Task: Choose the repositories that are allowed to create repository-level self-hosted runners for general actions permissions to "Disabled" in the organization "Mark56771".
Action: Mouse moved to (1248, 104)
Screenshot: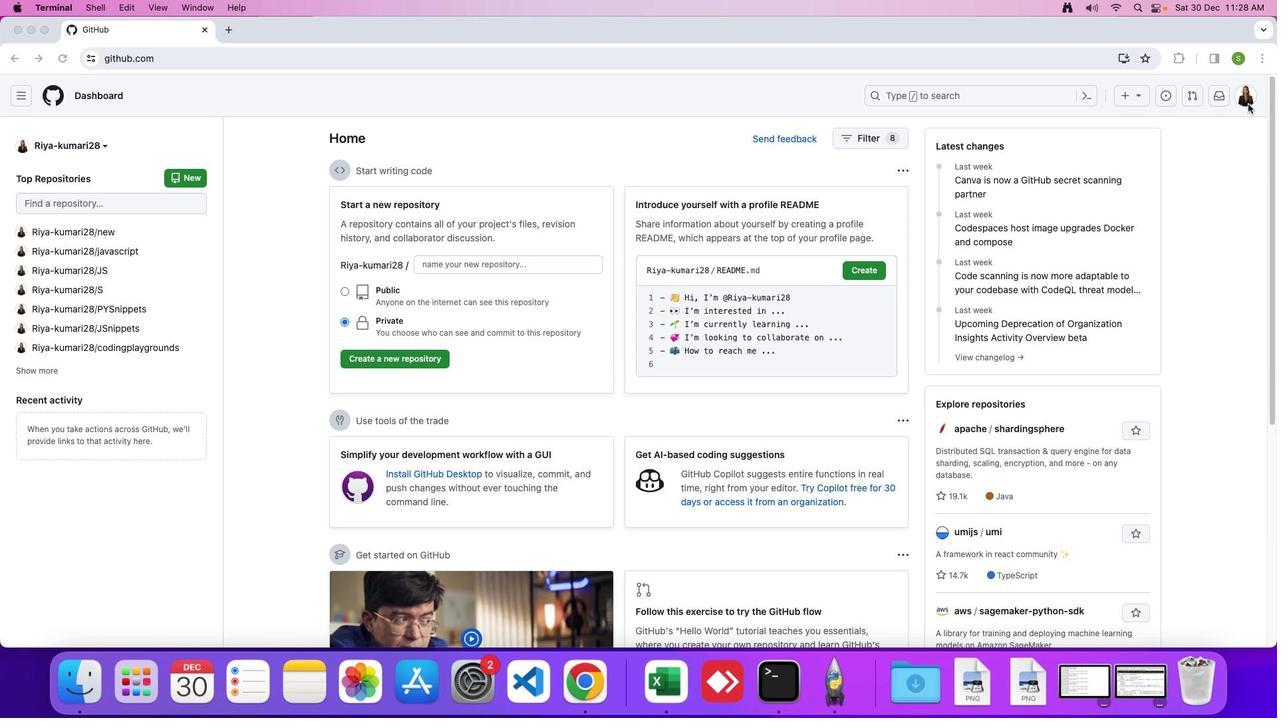 
Action: Mouse pressed left at (1248, 104)
Screenshot: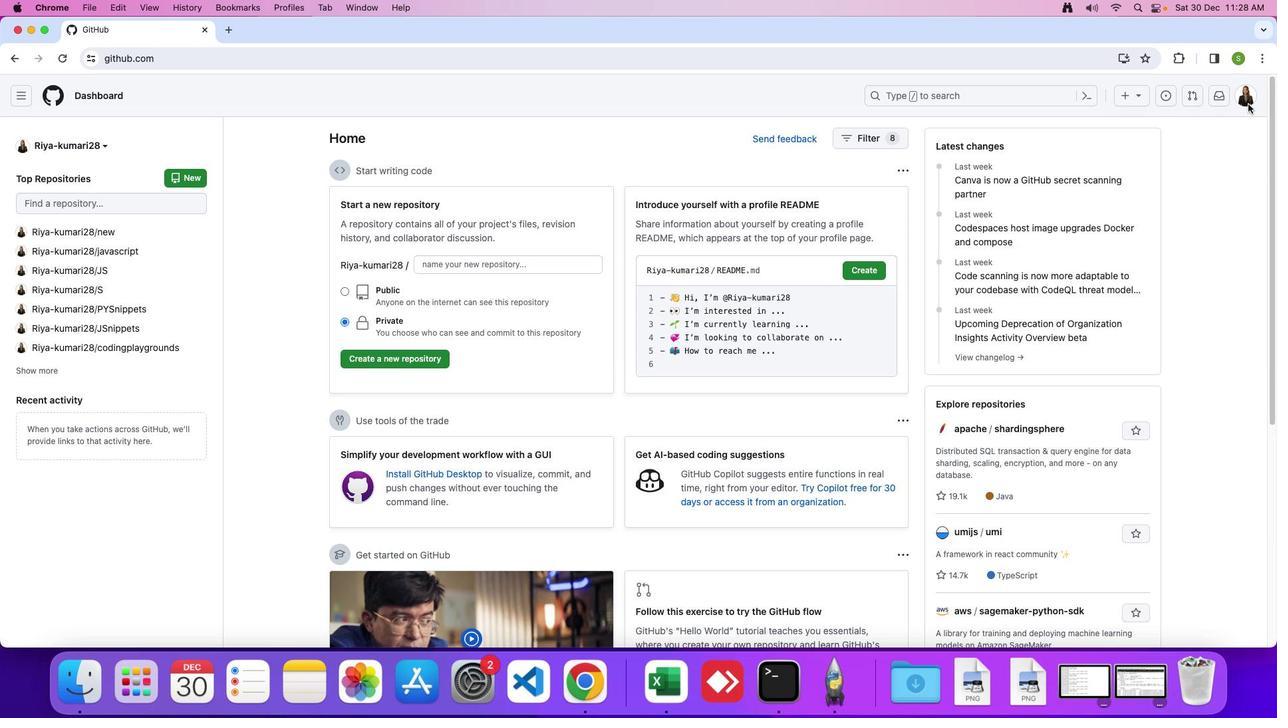 
Action: Mouse moved to (1248, 100)
Screenshot: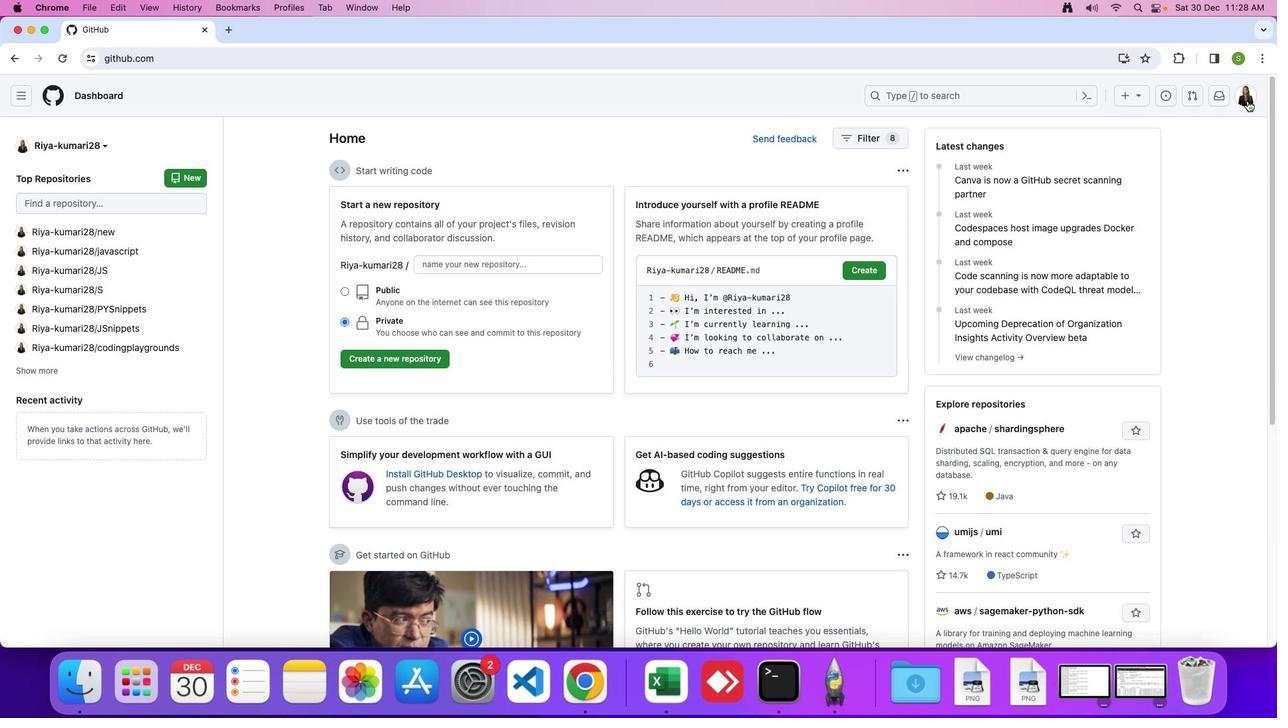 
Action: Mouse pressed left at (1248, 100)
Screenshot: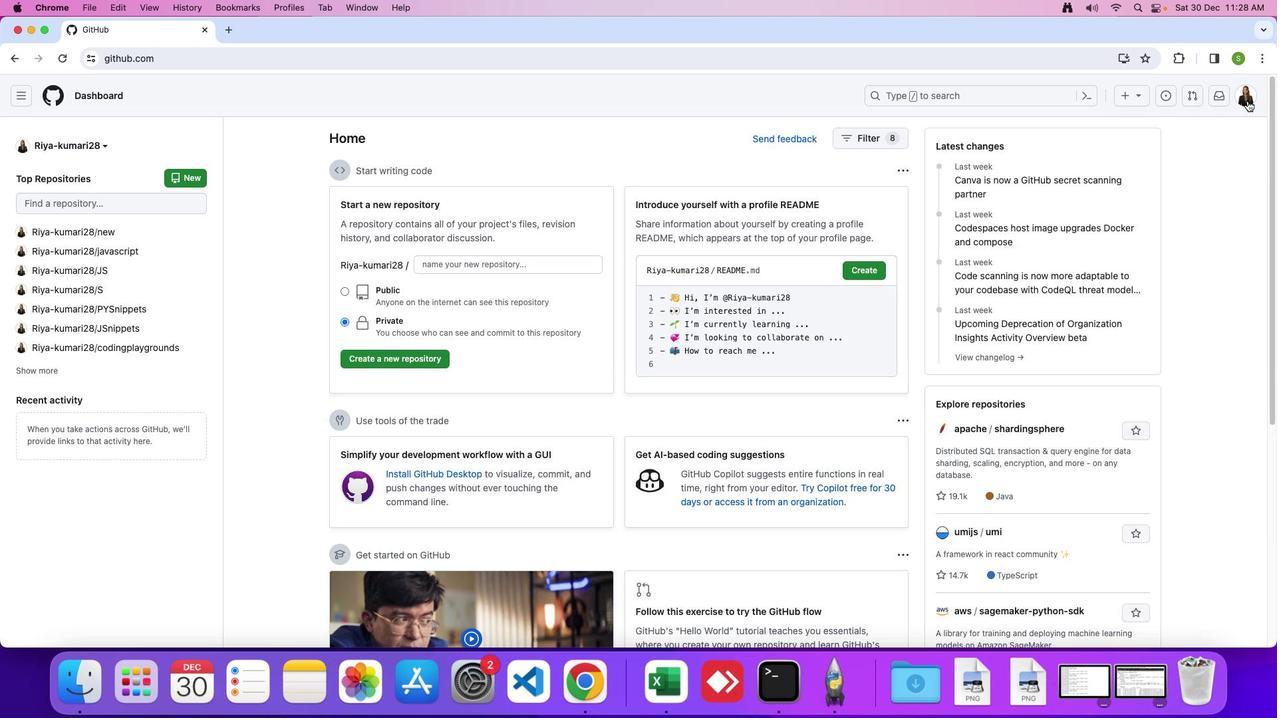 
Action: Mouse moved to (1185, 259)
Screenshot: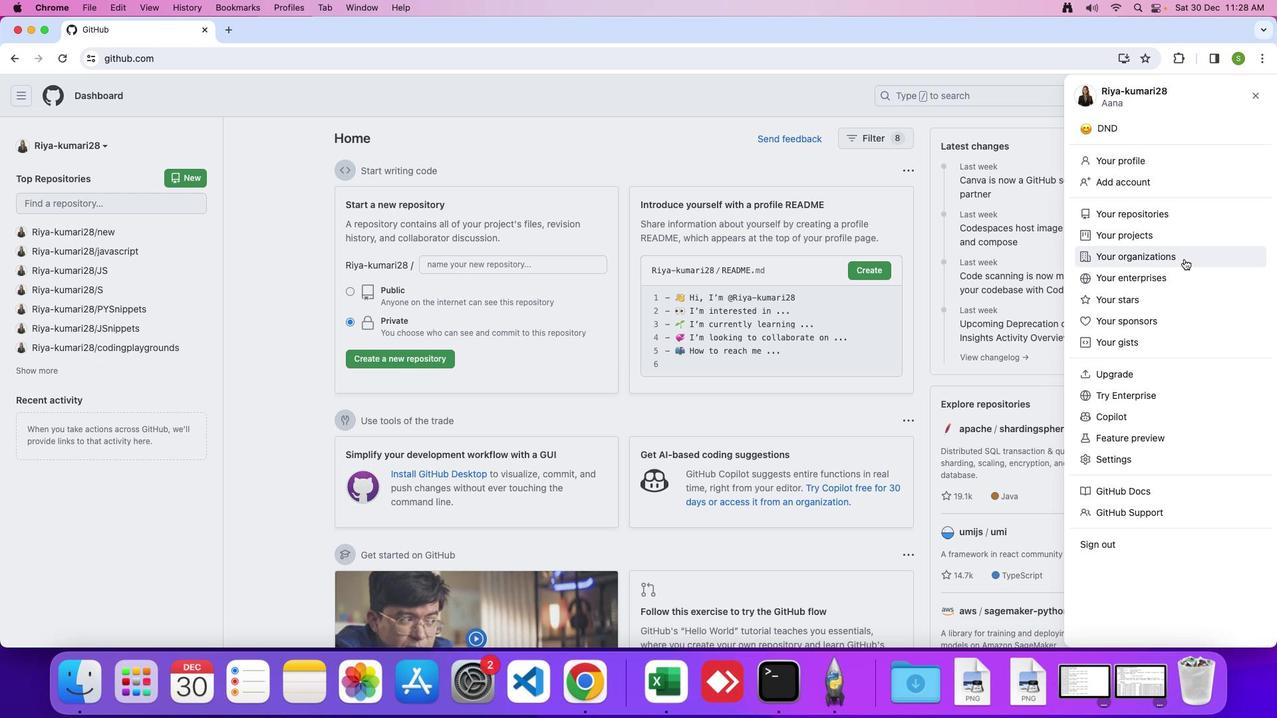 
Action: Mouse pressed left at (1185, 259)
Screenshot: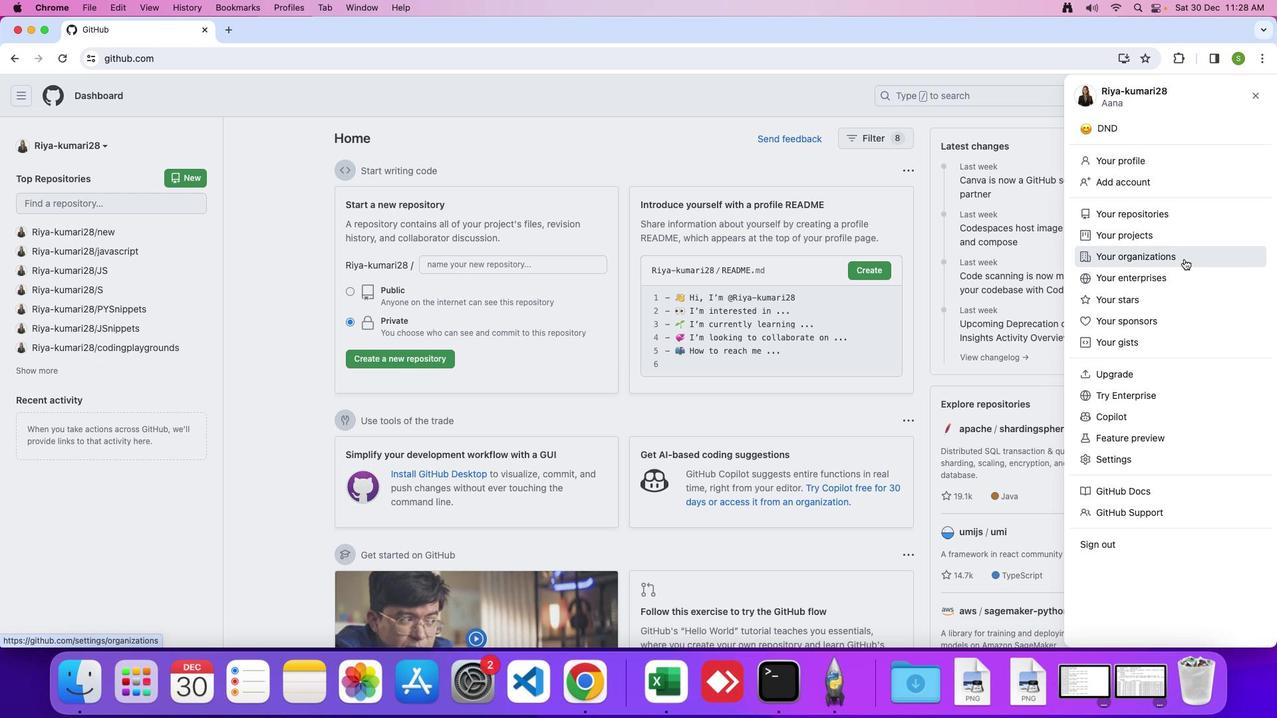 
Action: Mouse moved to (974, 279)
Screenshot: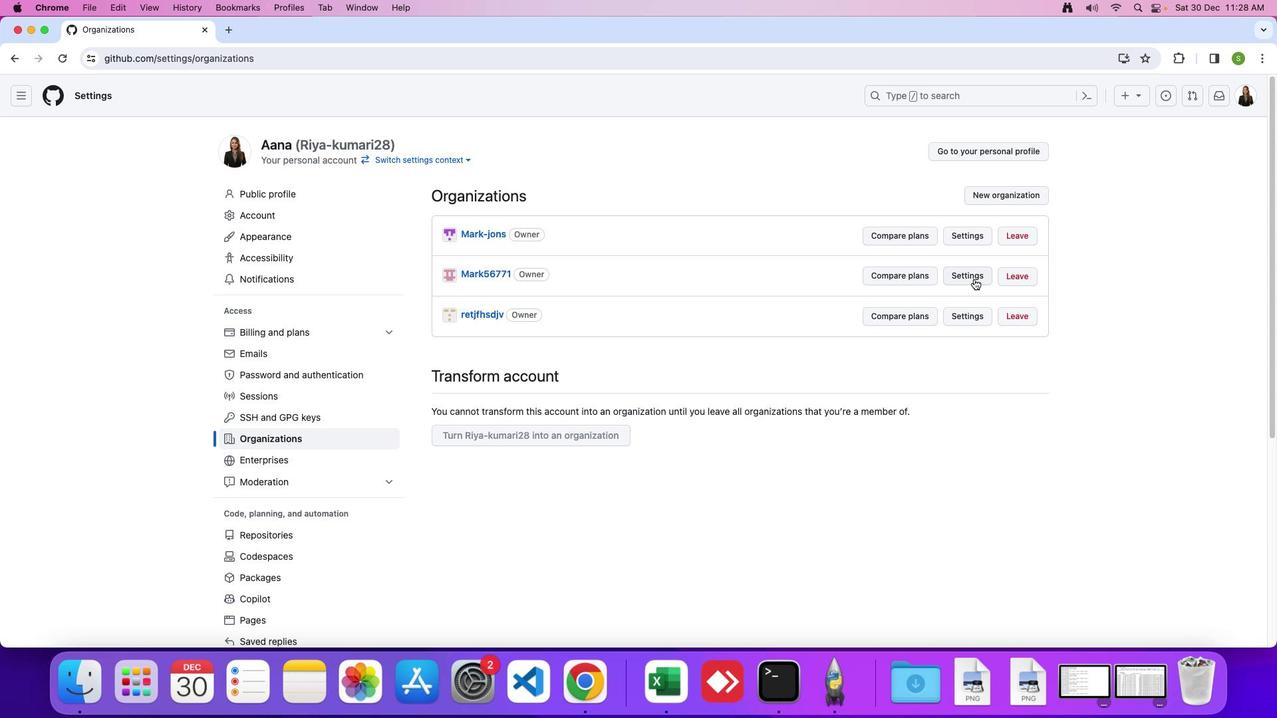 
Action: Mouse pressed left at (974, 279)
Screenshot: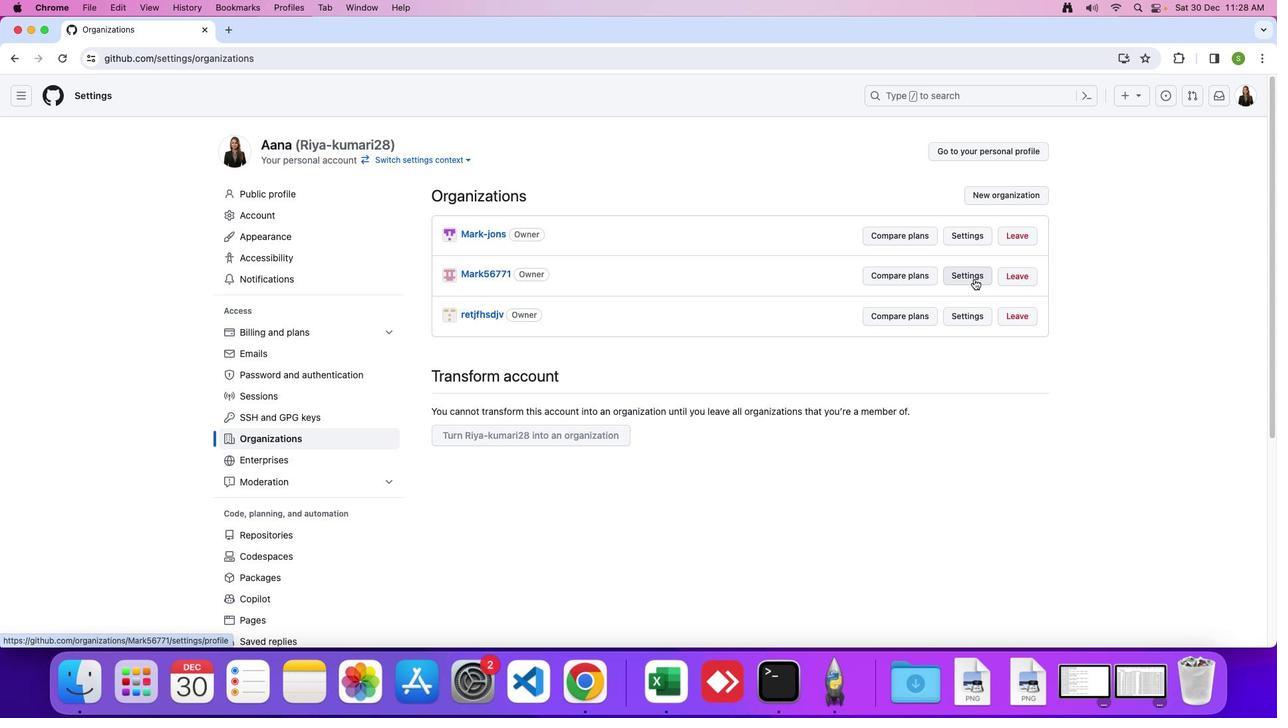 
Action: Mouse moved to (389, 473)
Screenshot: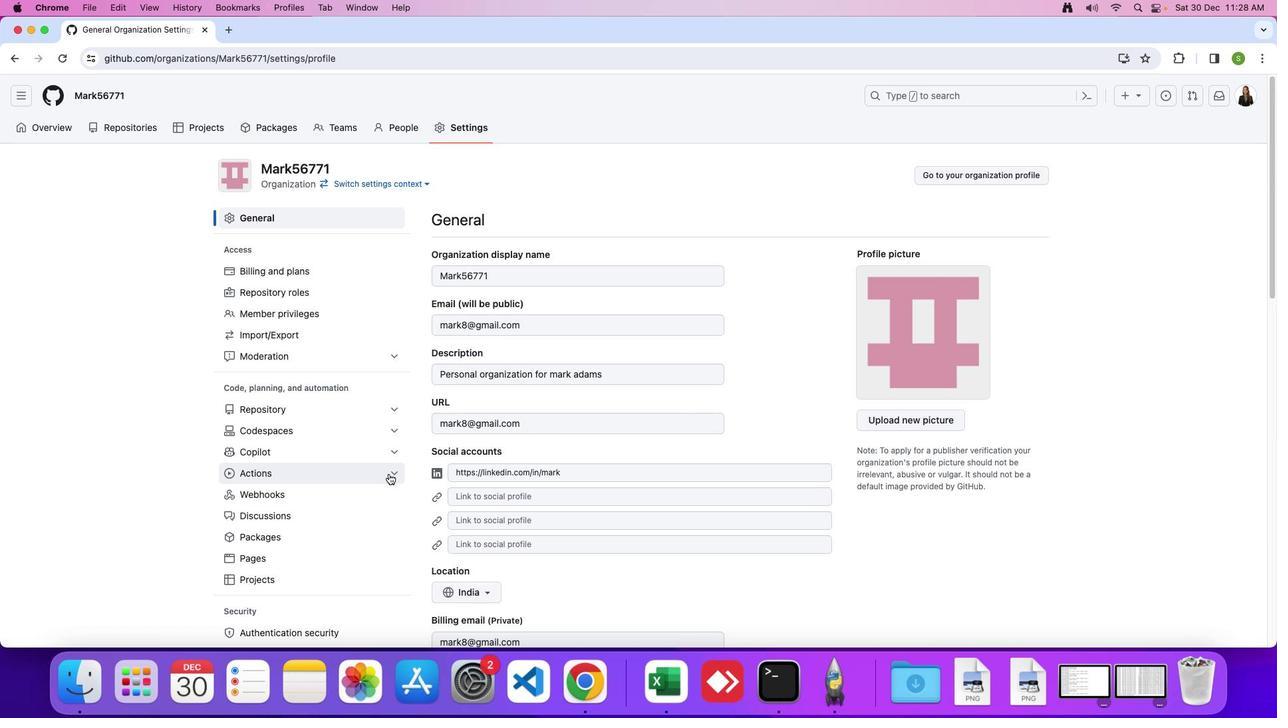 
Action: Mouse pressed left at (389, 473)
Screenshot: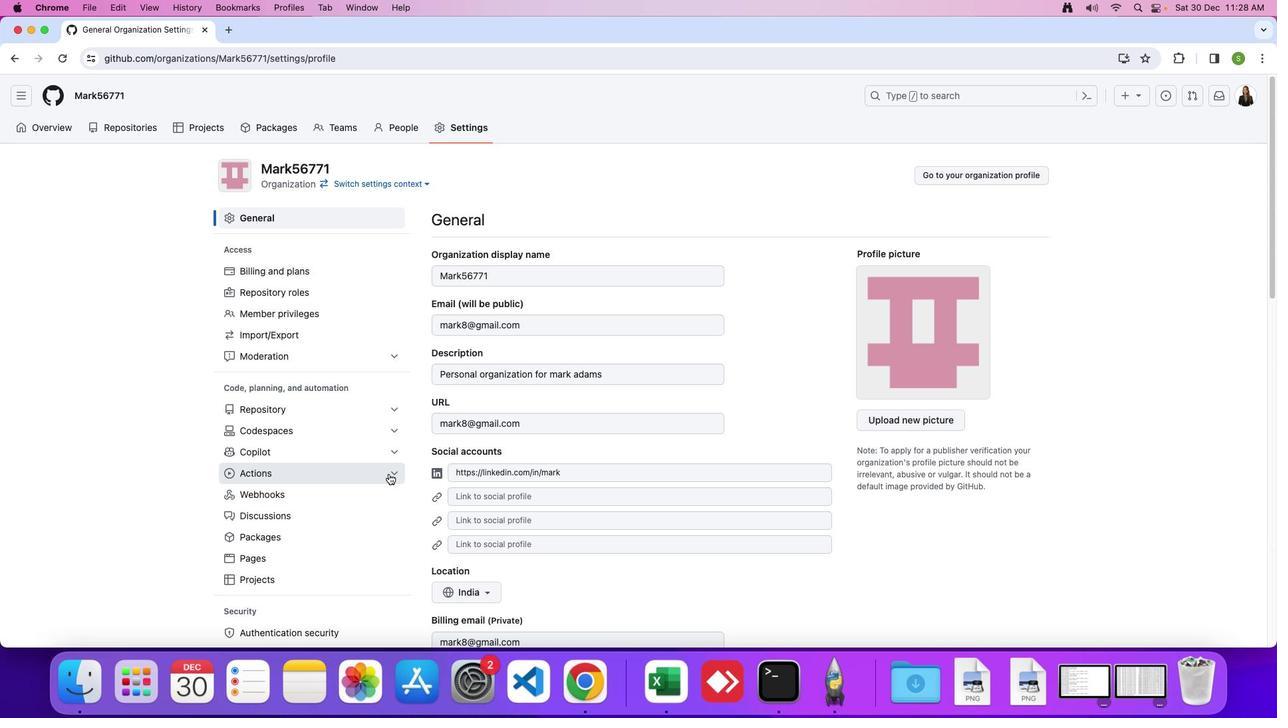 
Action: Mouse moved to (365, 495)
Screenshot: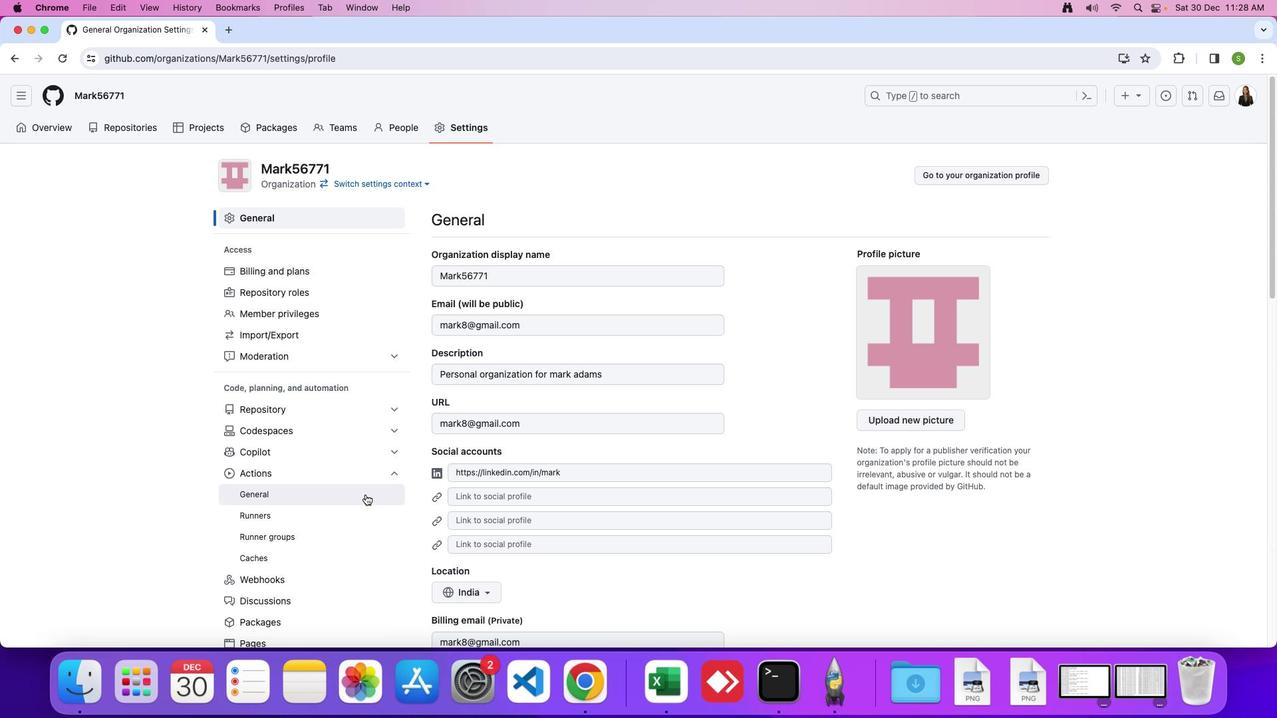 
Action: Mouse pressed left at (365, 495)
Screenshot: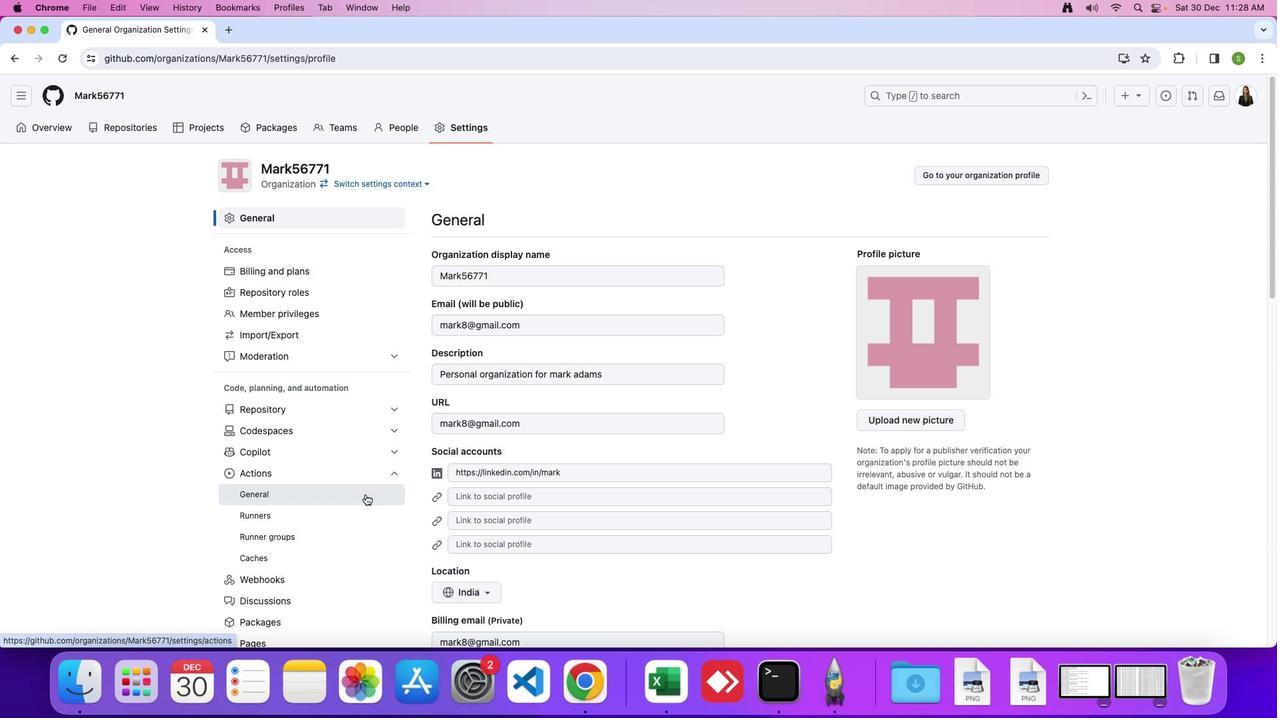 
Action: Mouse moved to (539, 539)
Screenshot: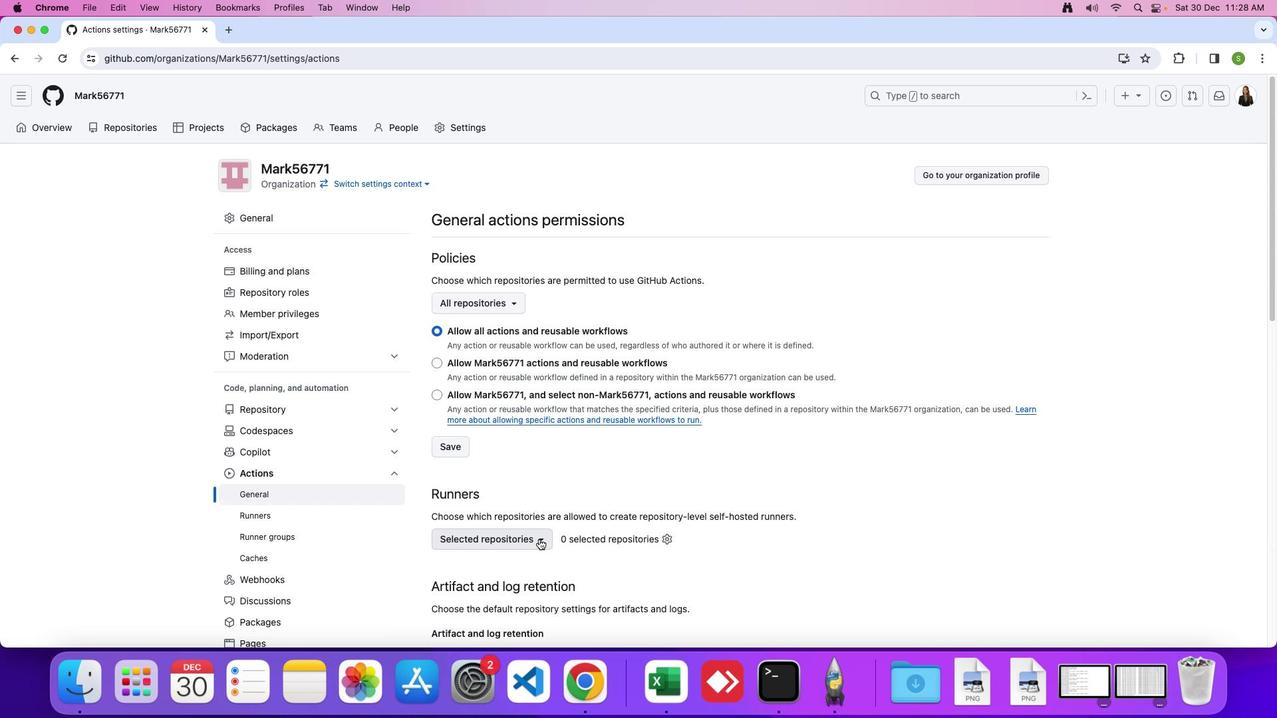 
Action: Mouse pressed left at (539, 539)
Screenshot: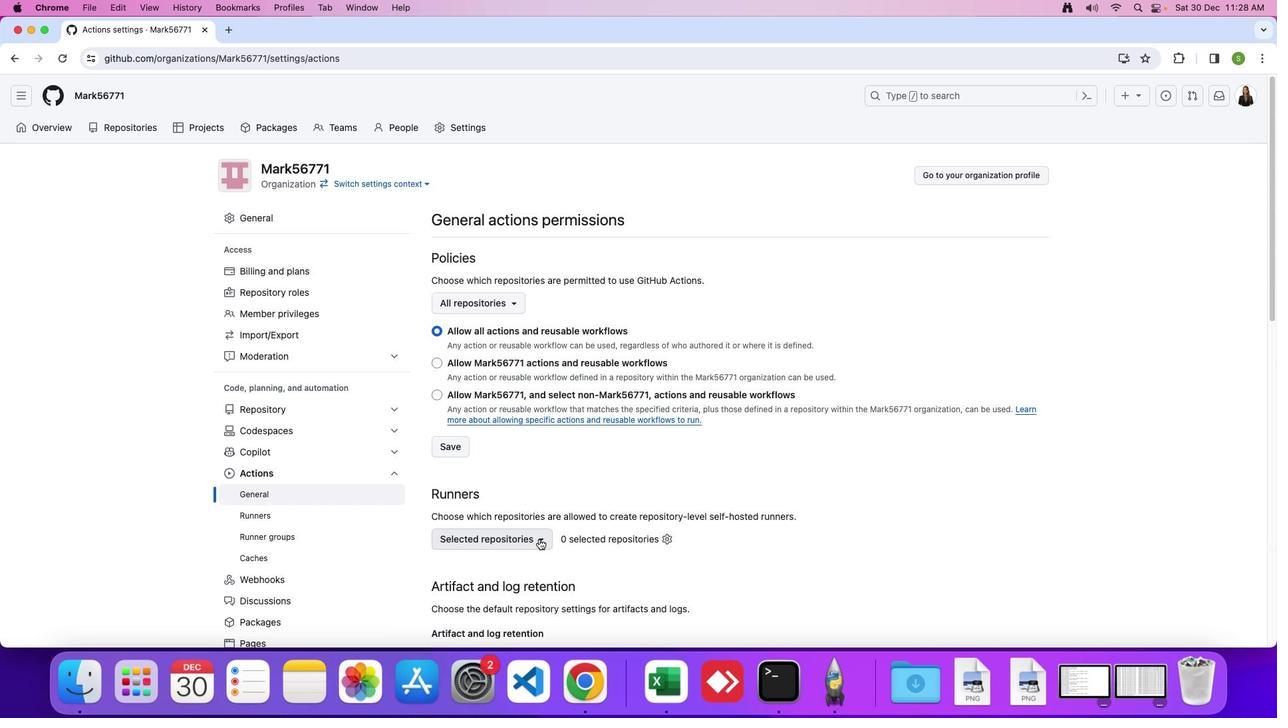 
Action: Mouse moved to (564, 530)
Screenshot: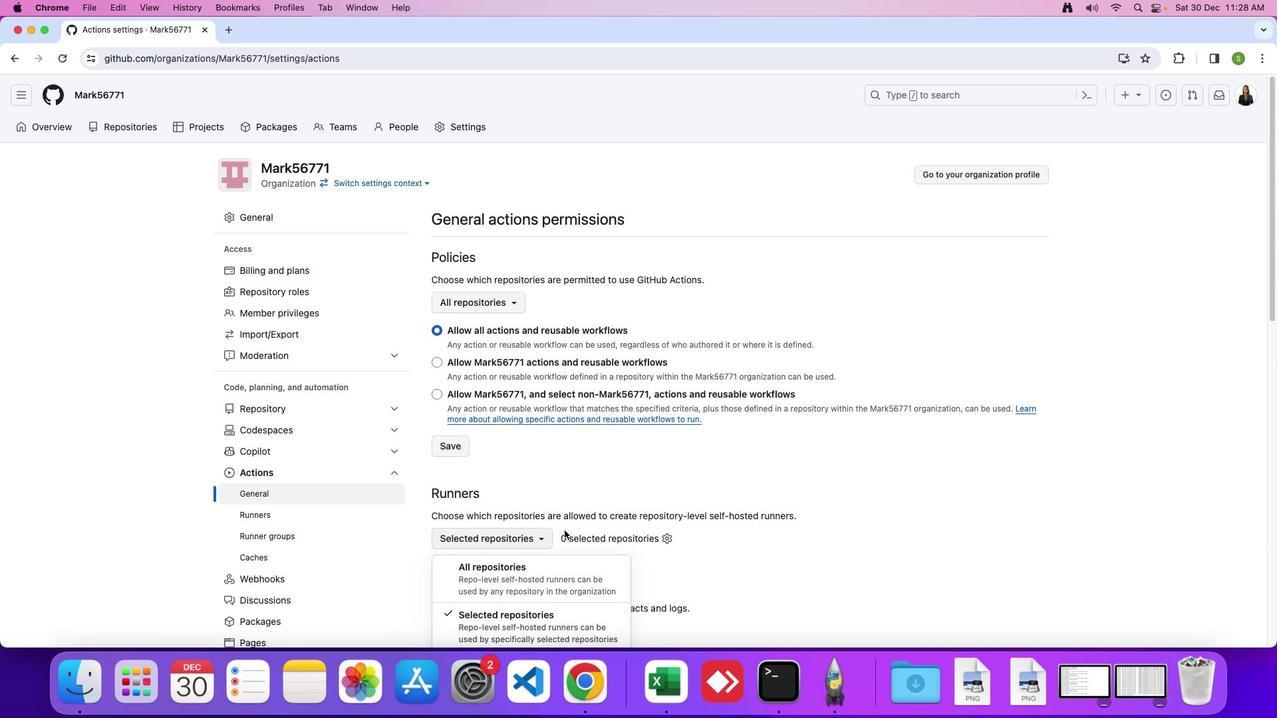 
Action: Mouse scrolled (564, 530) with delta (0, 0)
Screenshot: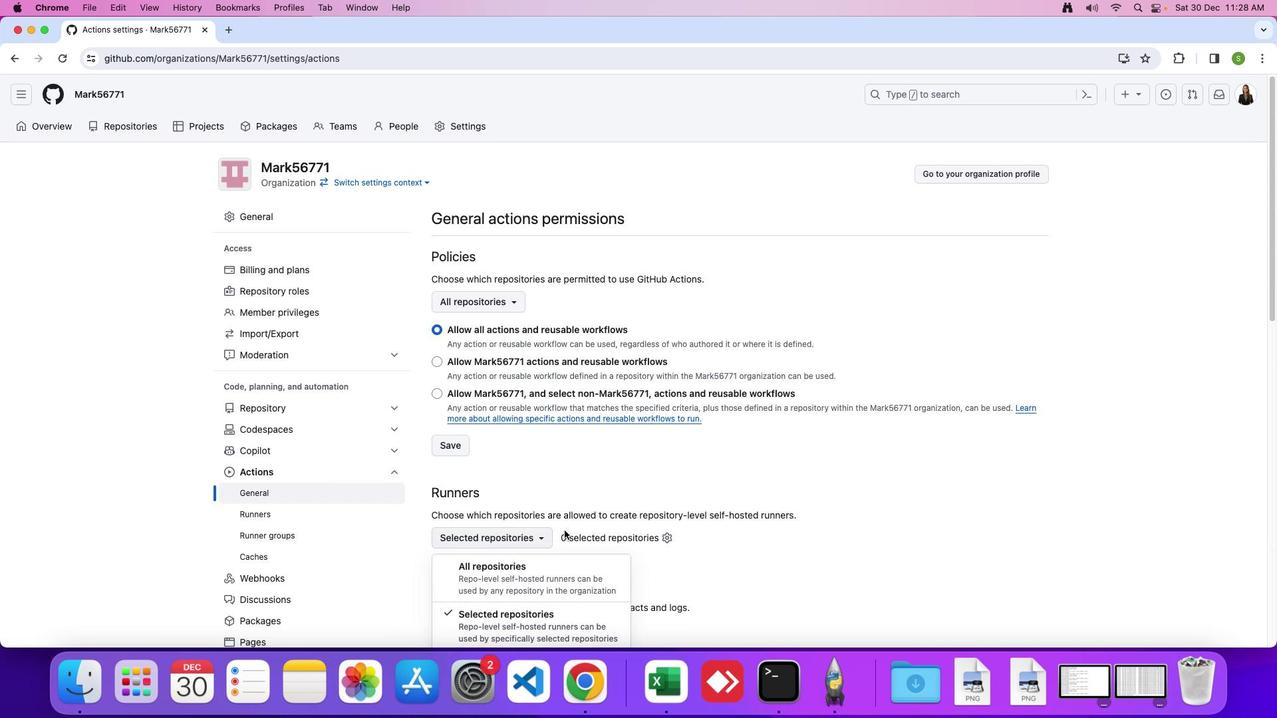 
Action: Mouse moved to (564, 530)
Screenshot: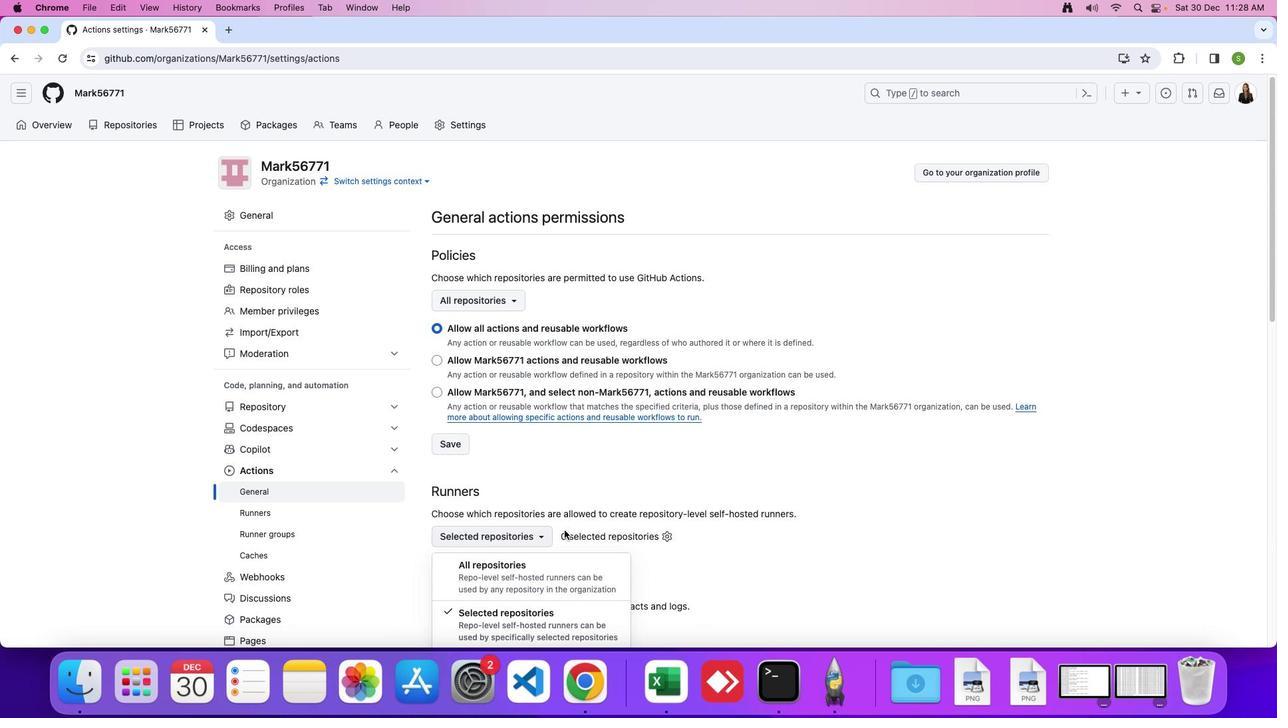 
Action: Mouse scrolled (564, 530) with delta (0, 0)
Screenshot: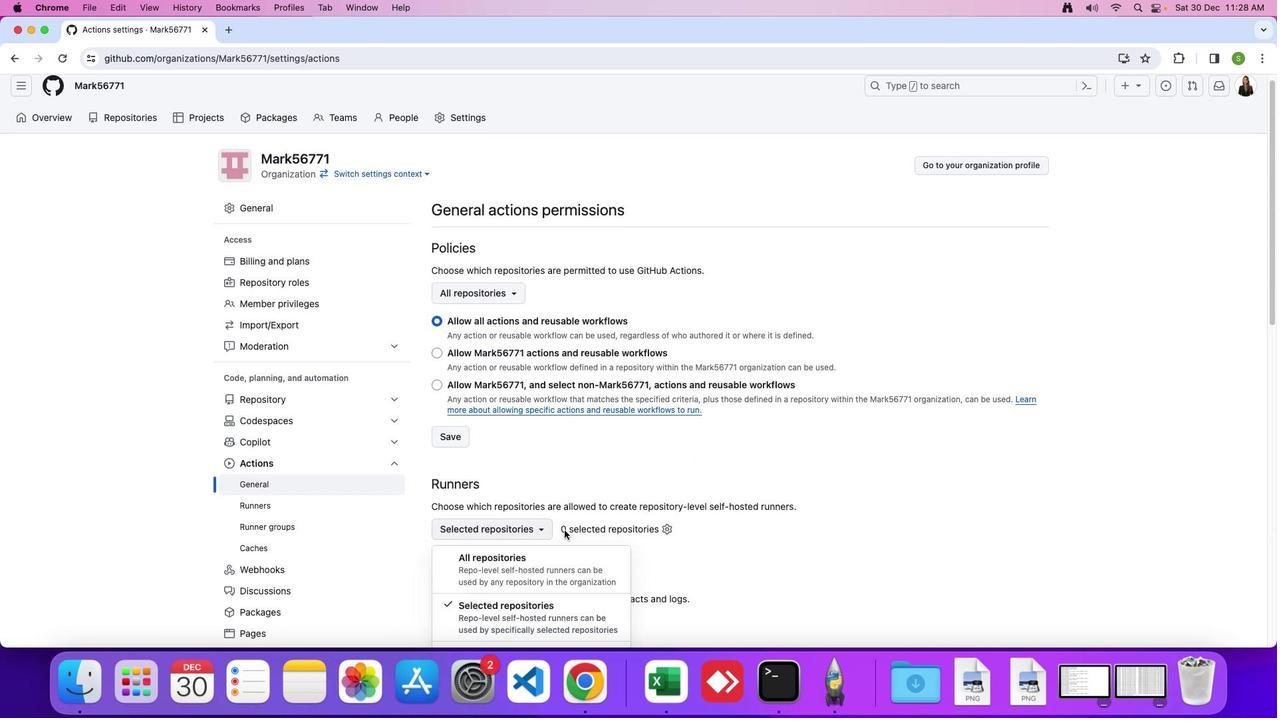 
Action: Mouse scrolled (564, 530) with delta (0, -1)
Screenshot: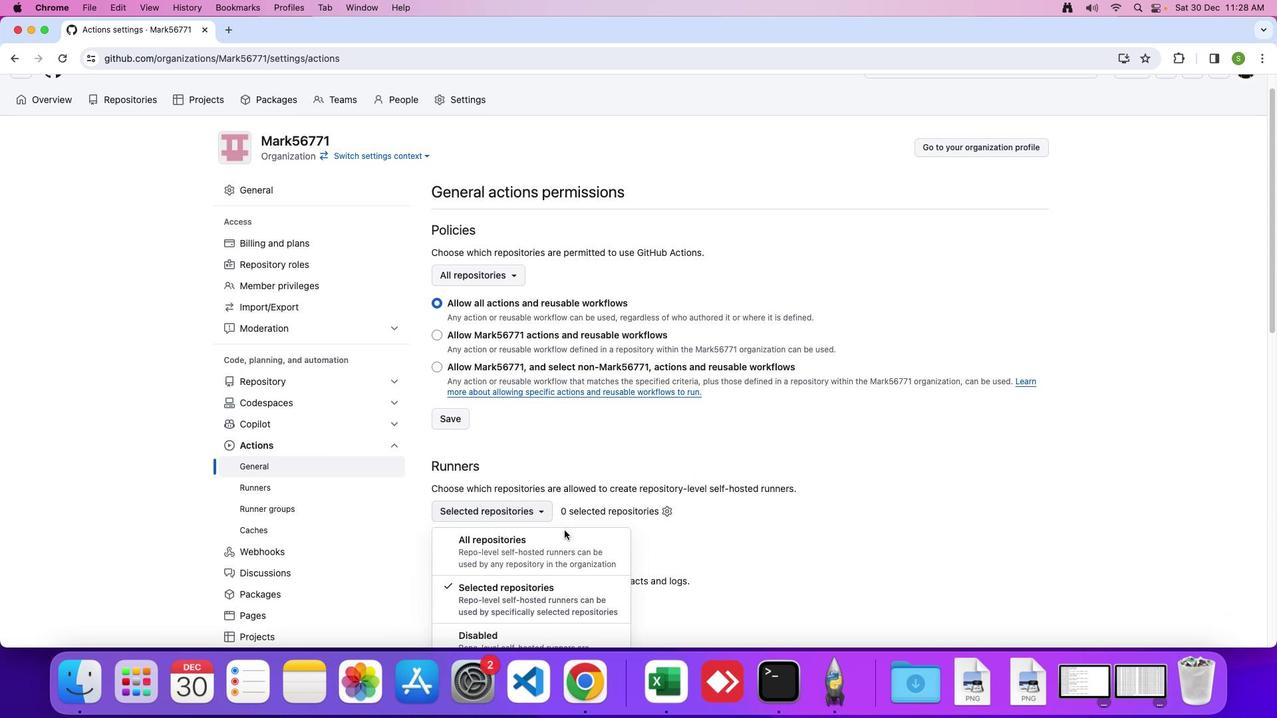 
Action: Mouse moved to (486, 584)
Screenshot: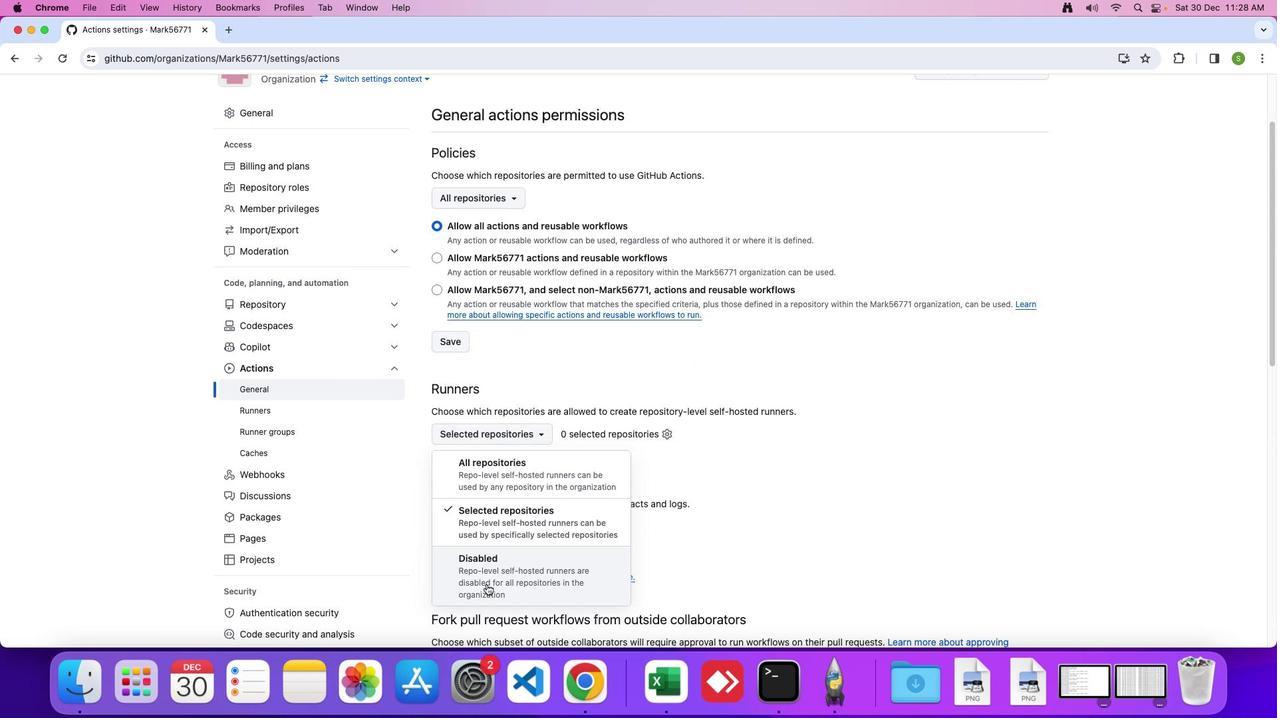 
Action: Mouse pressed left at (486, 584)
Screenshot: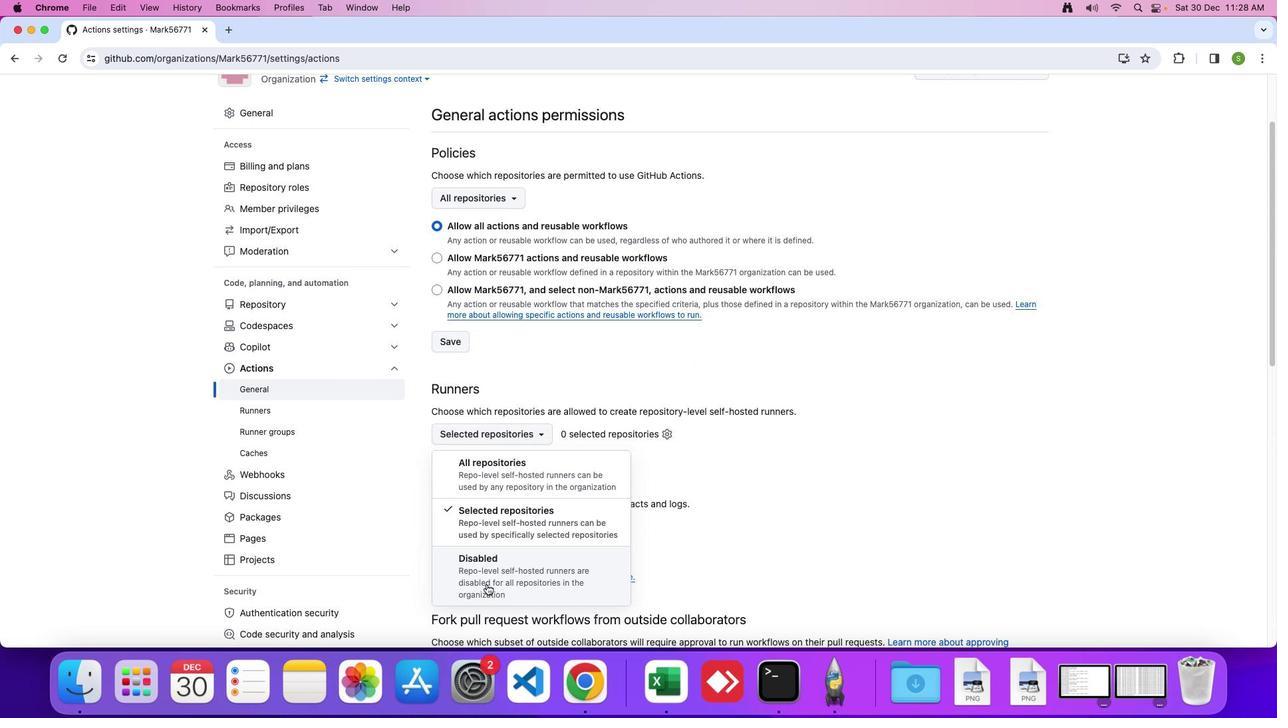 
Action: Mouse moved to (616, 513)
Screenshot: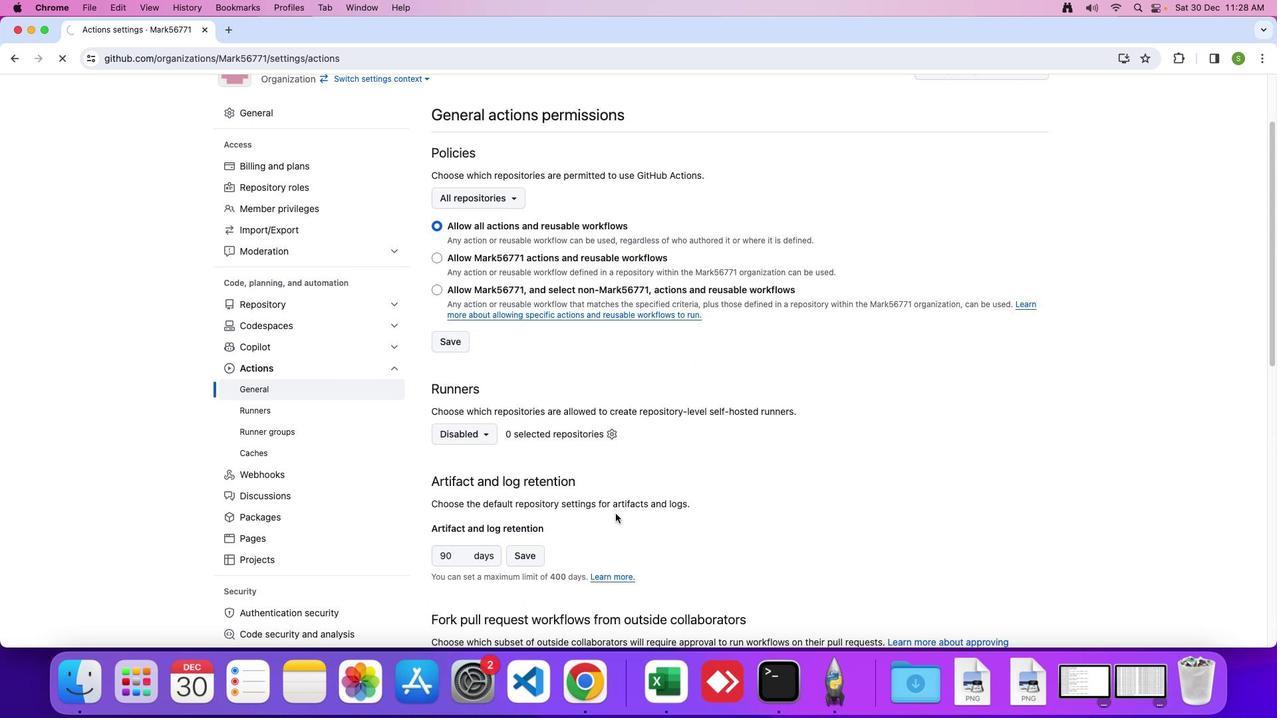 
